 Task: Sort the recently solved tickets in your group, group by Latest update by assignee in descending order.
Action: Mouse moved to (13, 252)
Screenshot: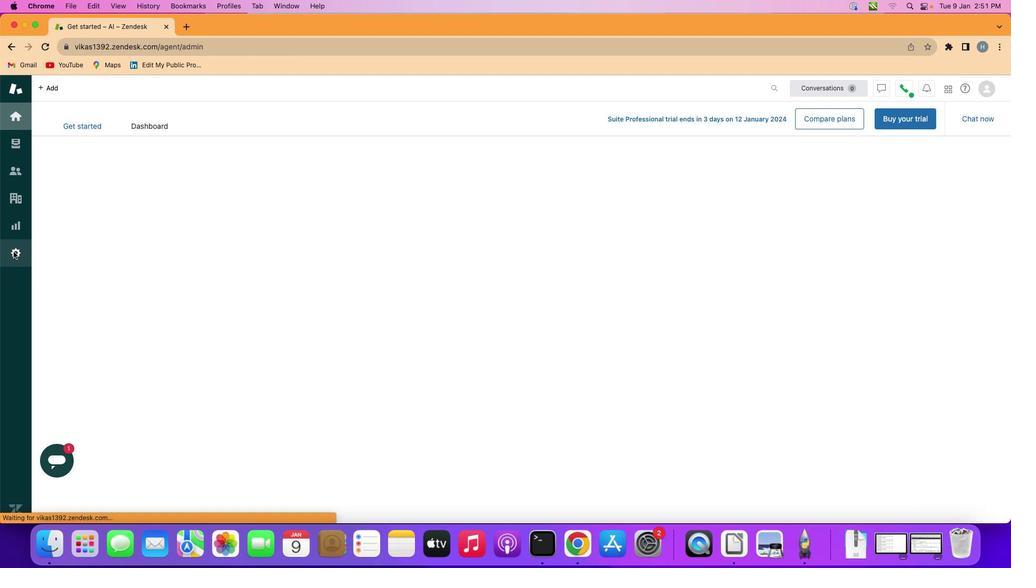 
Action: Mouse pressed left at (13, 252)
Screenshot: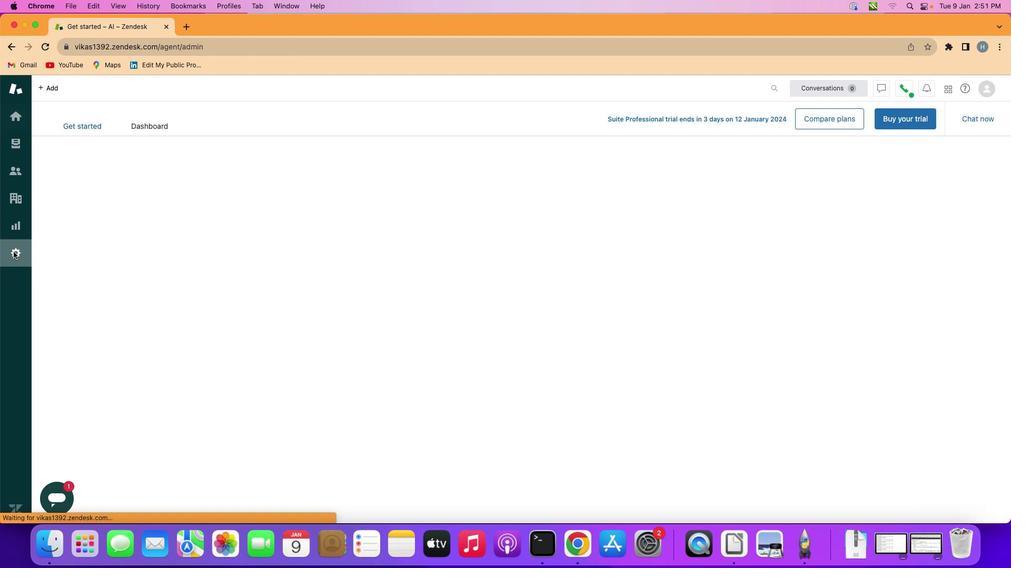 
Action: Mouse moved to (180, 372)
Screenshot: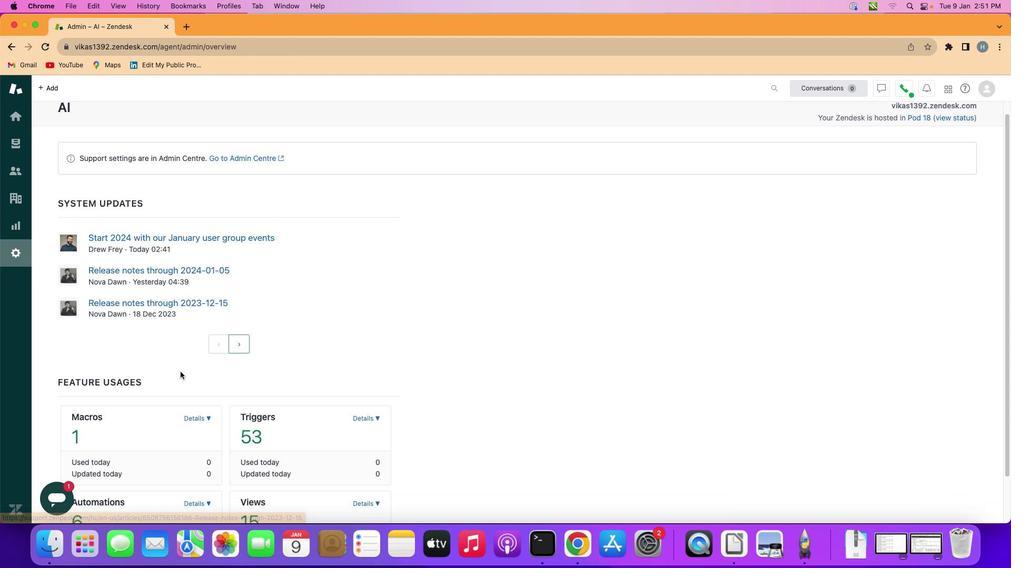 
Action: Mouse scrolled (180, 372) with delta (0, 0)
Screenshot: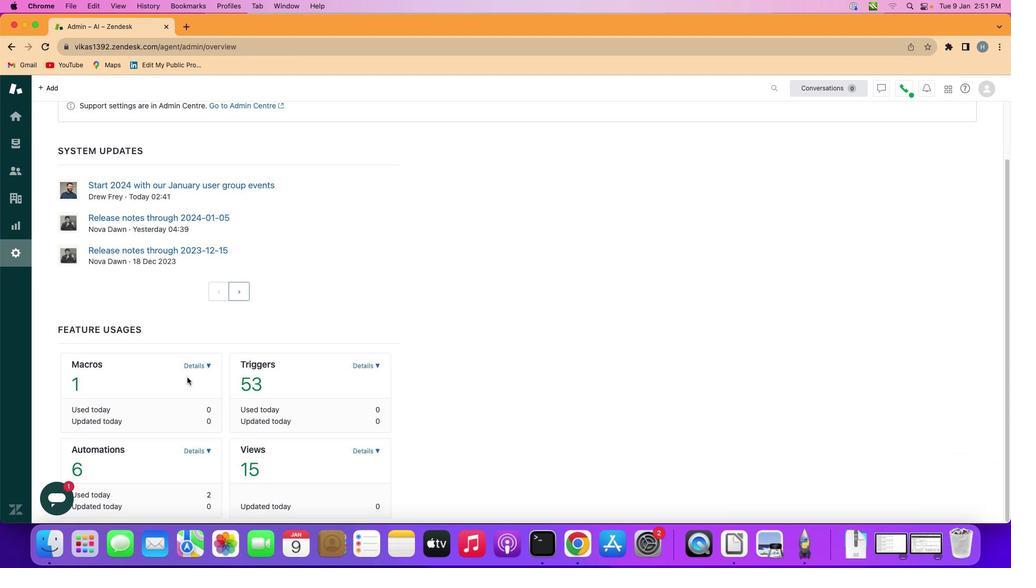 
Action: Mouse scrolled (180, 372) with delta (0, 0)
Screenshot: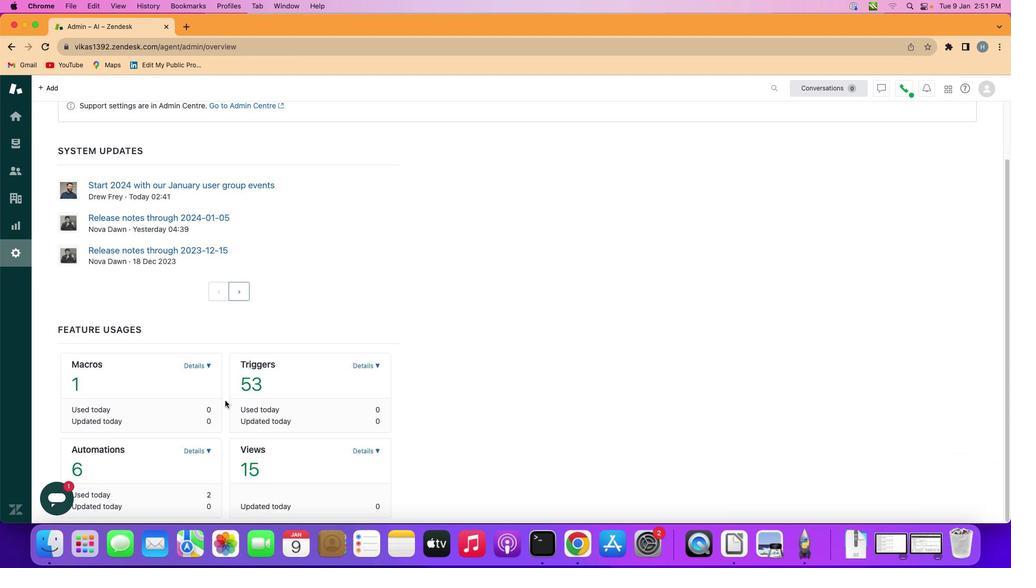 
Action: Mouse scrolled (180, 372) with delta (0, -1)
Screenshot: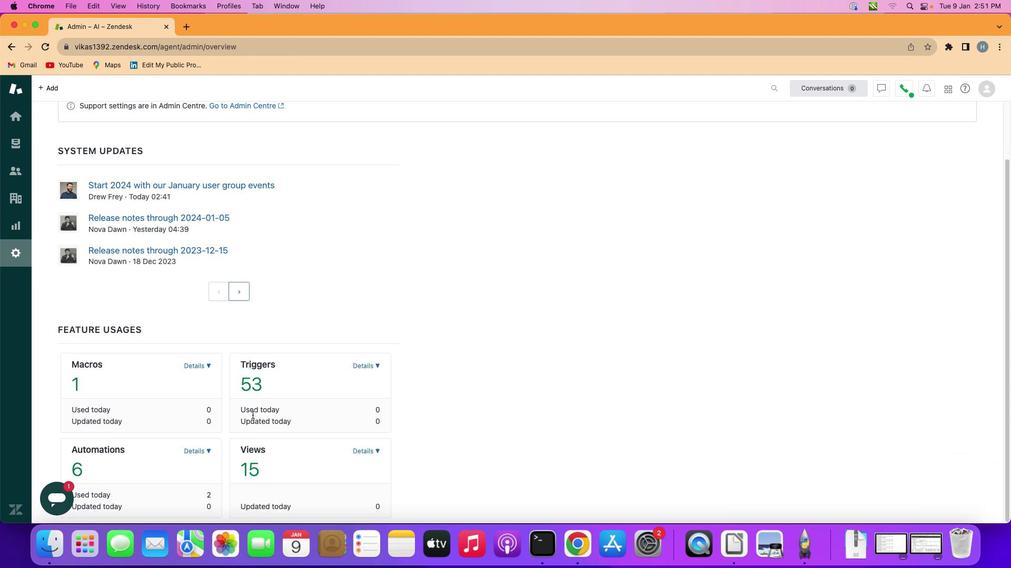 
Action: Mouse scrolled (180, 372) with delta (0, -1)
Screenshot: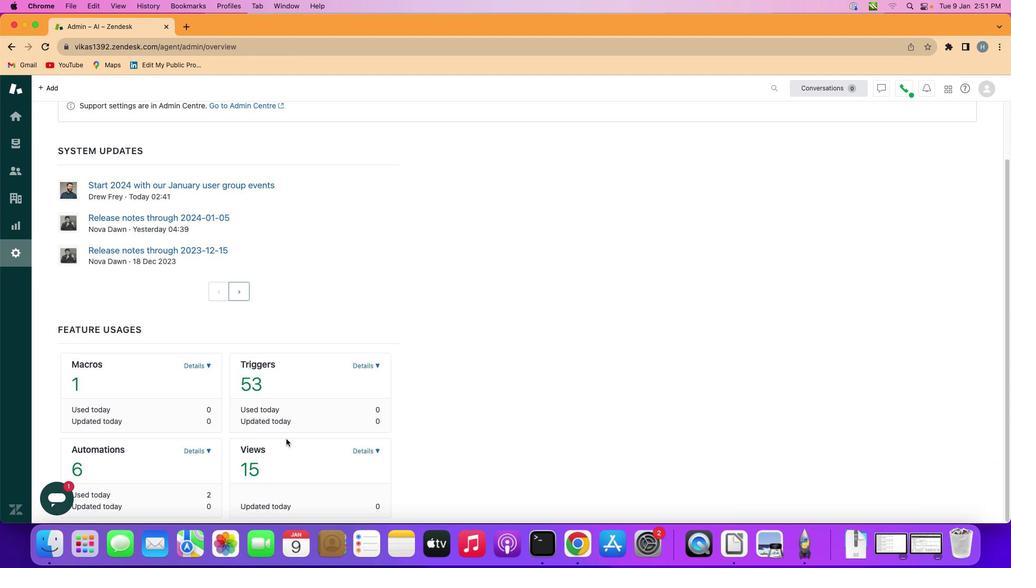 
Action: Mouse scrolled (180, 372) with delta (0, -2)
Screenshot: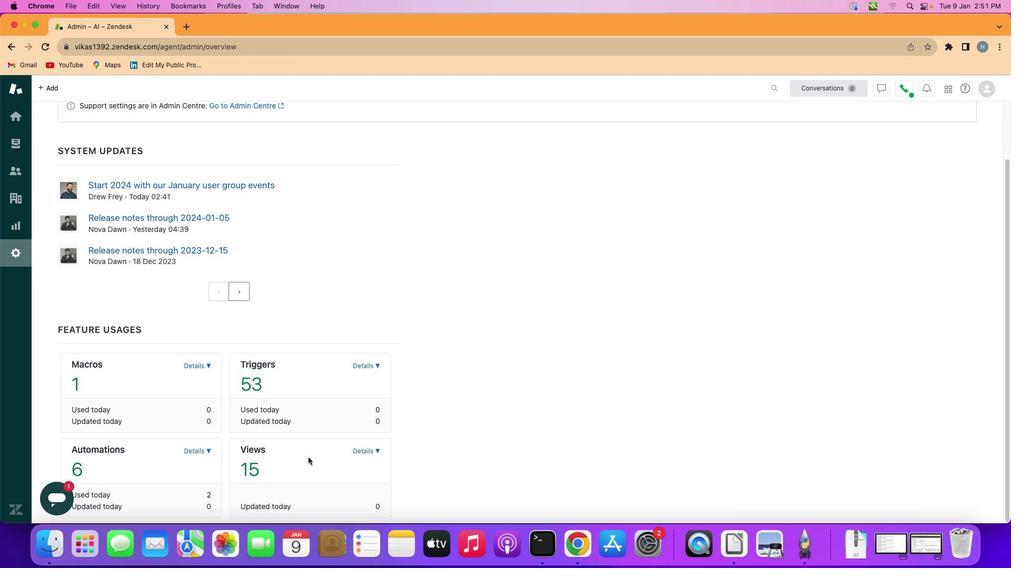 
Action: Mouse moved to (361, 452)
Screenshot: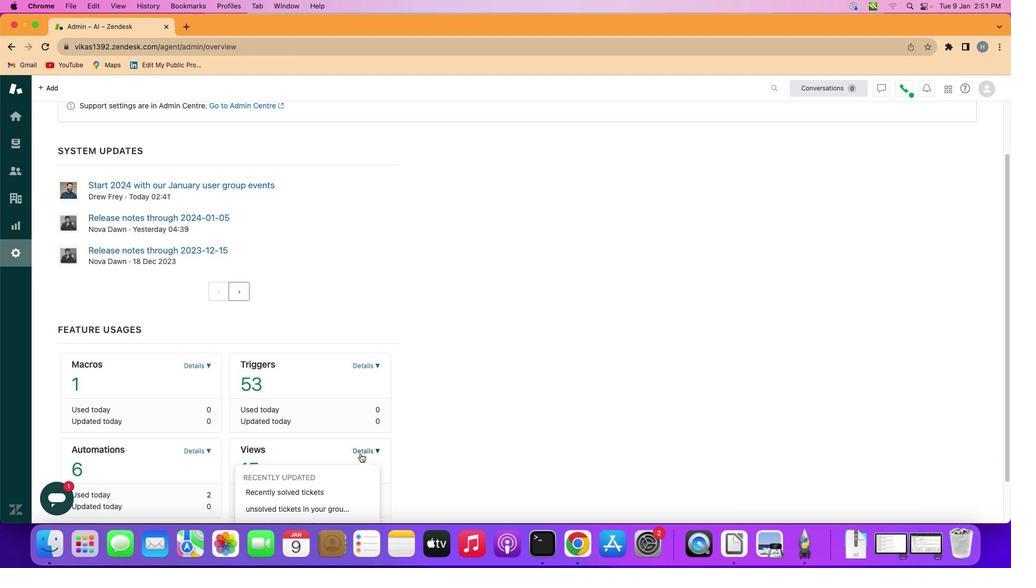 
Action: Mouse pressed left at (361, 452)
Screenshot: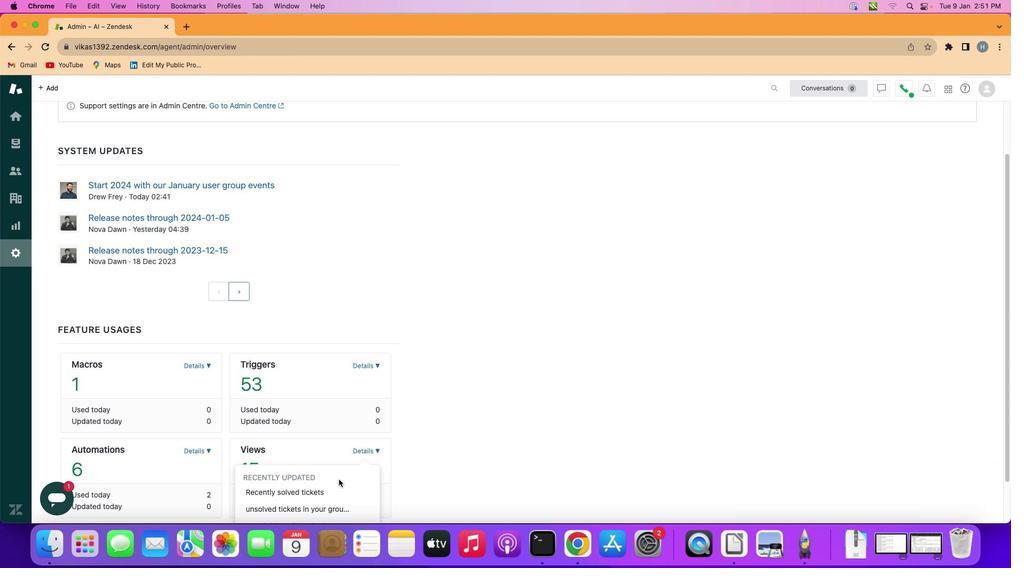 
Action: Mouse moved to (322, 494)
Screenshot: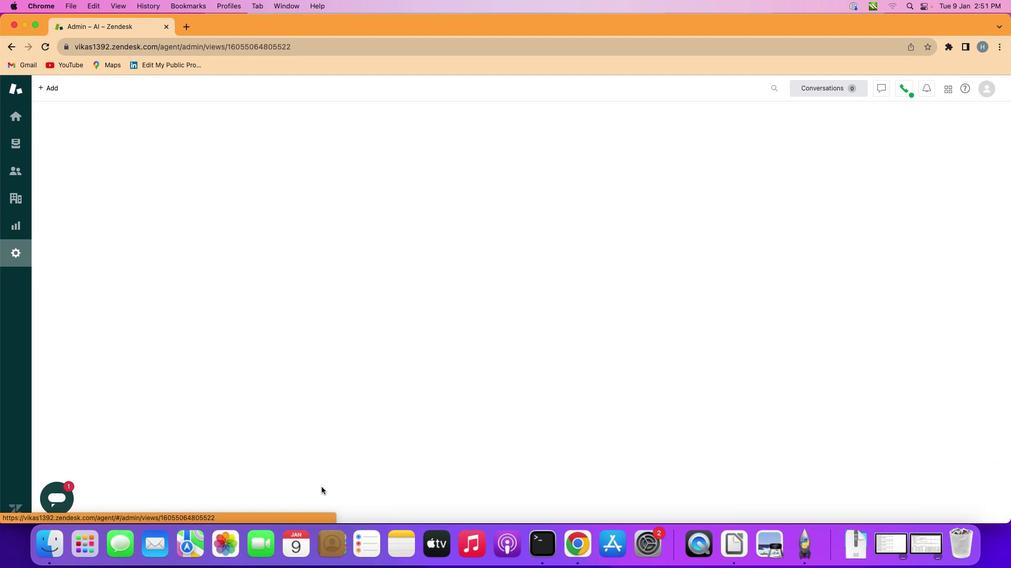 
Action: Mouse pressed left at (322, 494)
Screenshot: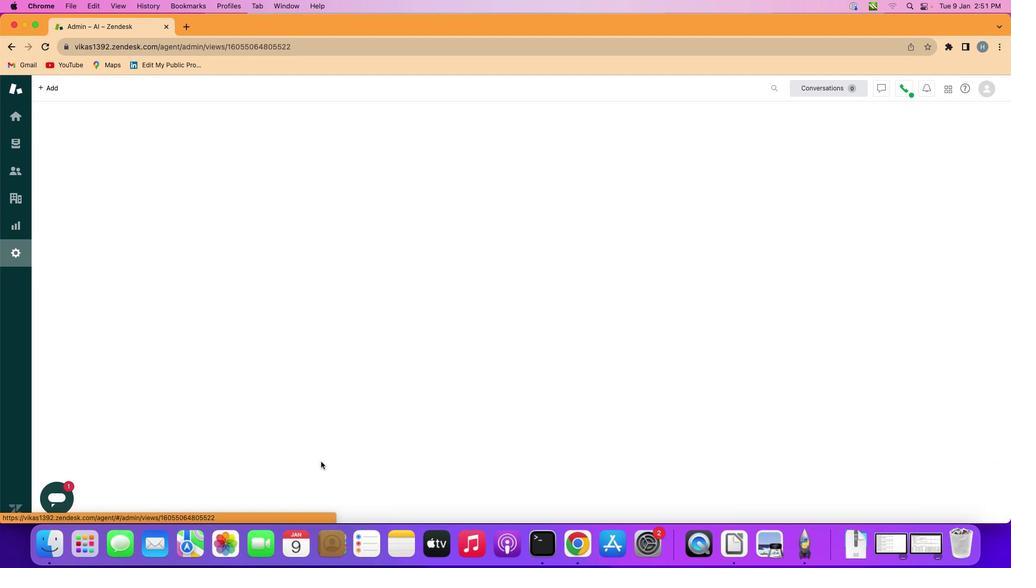 
Action: Mouse moved to (330, 297)
Screenshot: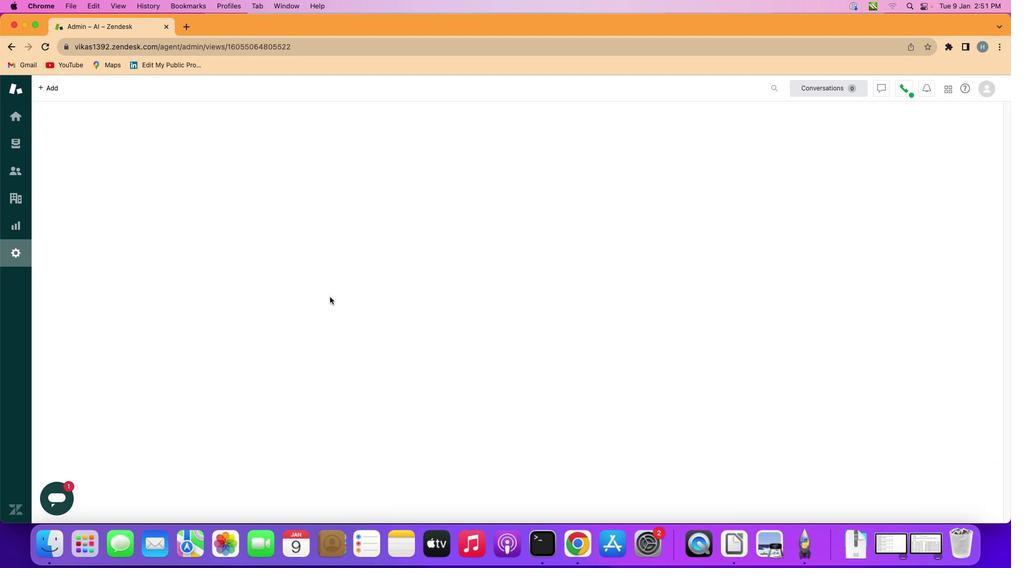 
Action: Mouse scrolled (330, 297) with delta (0, 0)
Screenshot: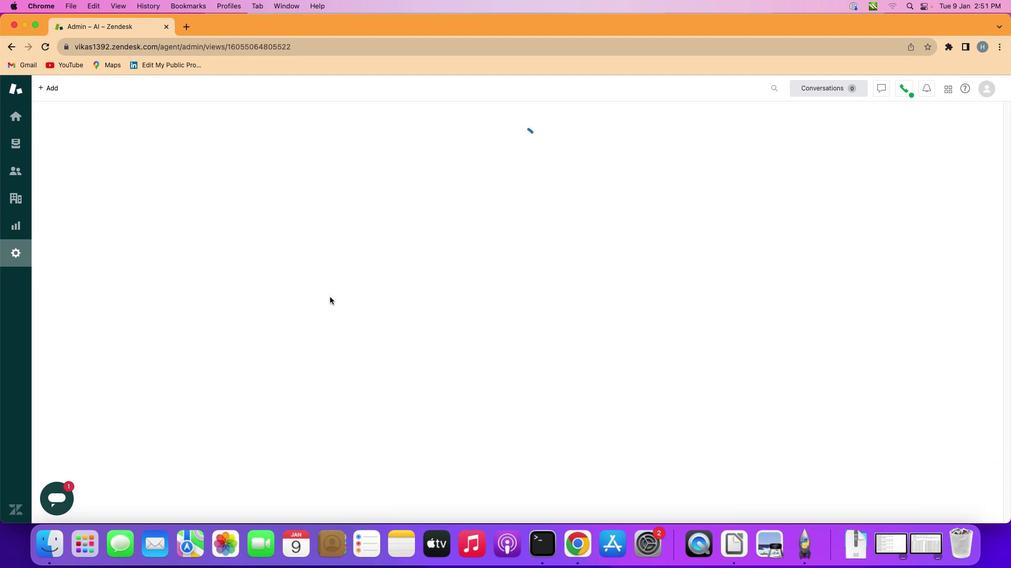 
Action: Mouse scrolled (330, 297) with delta (0, 0)
Screenshot: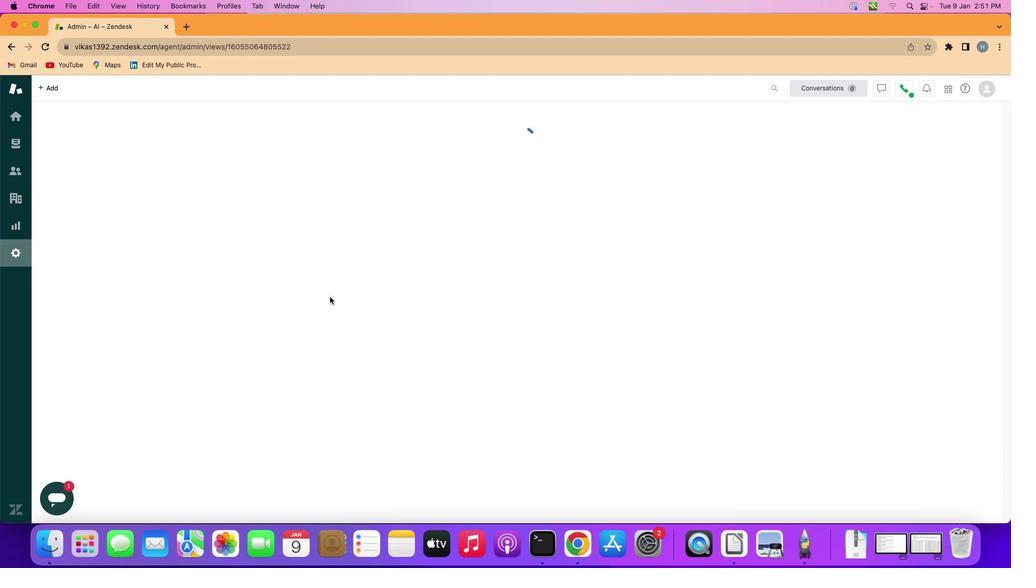 
Action: Mouse scrolled (330, 297) with delta (0, 0)
Screenshot: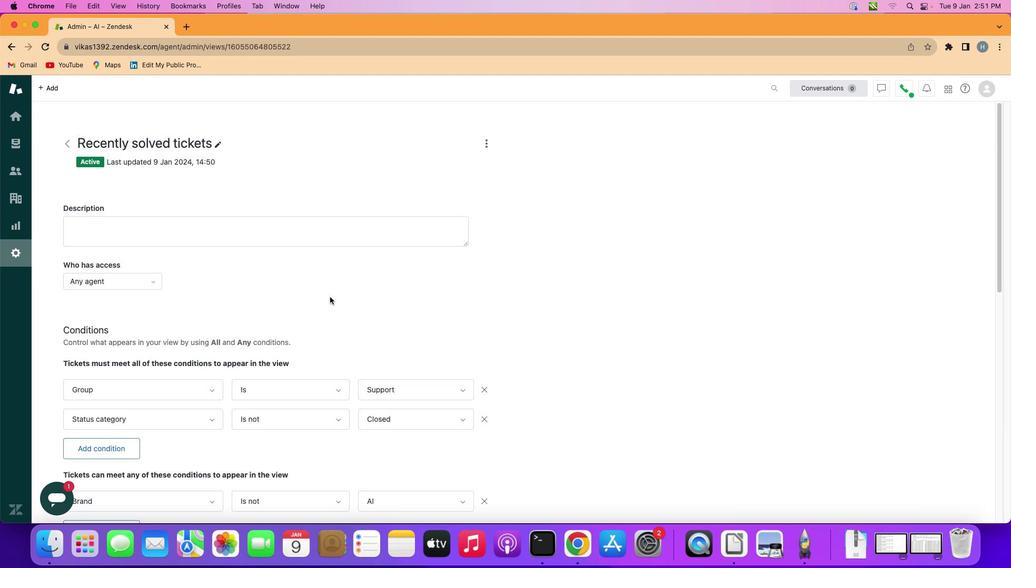 
Action: Mouse scrolled (330, 297) with delta (0, -1)
Screenshot: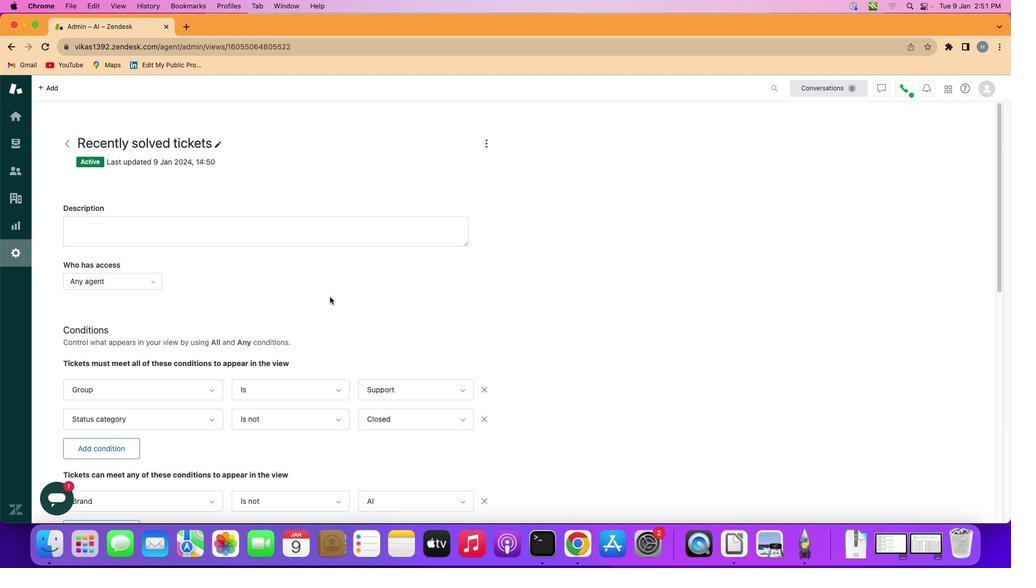 
Action: Mouse scrolled (330, 297) with delta (0, -2)
Screenshot: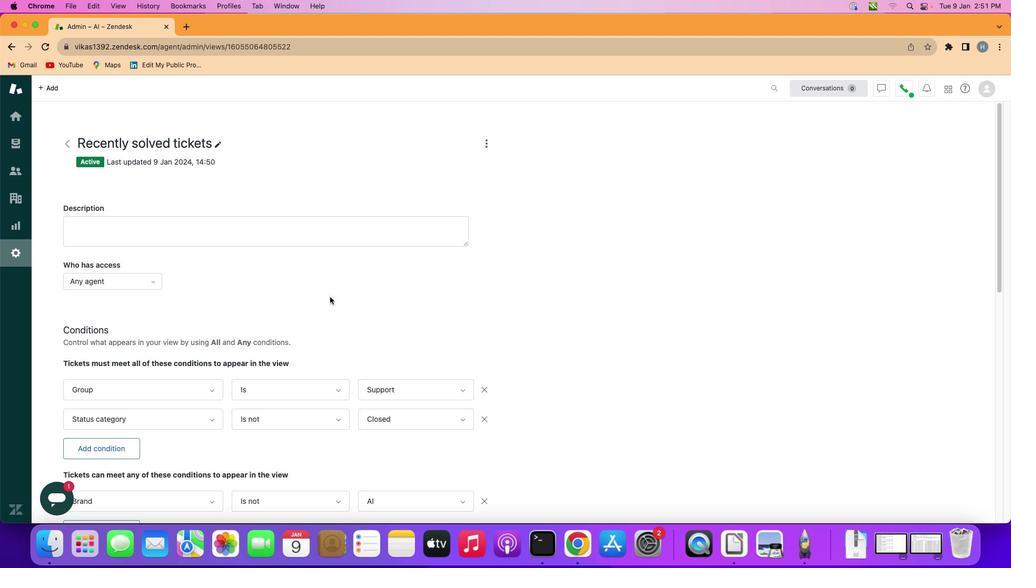 
Action: Mouse scrolled (330, 297) with delta (0, -2)
Screenshot: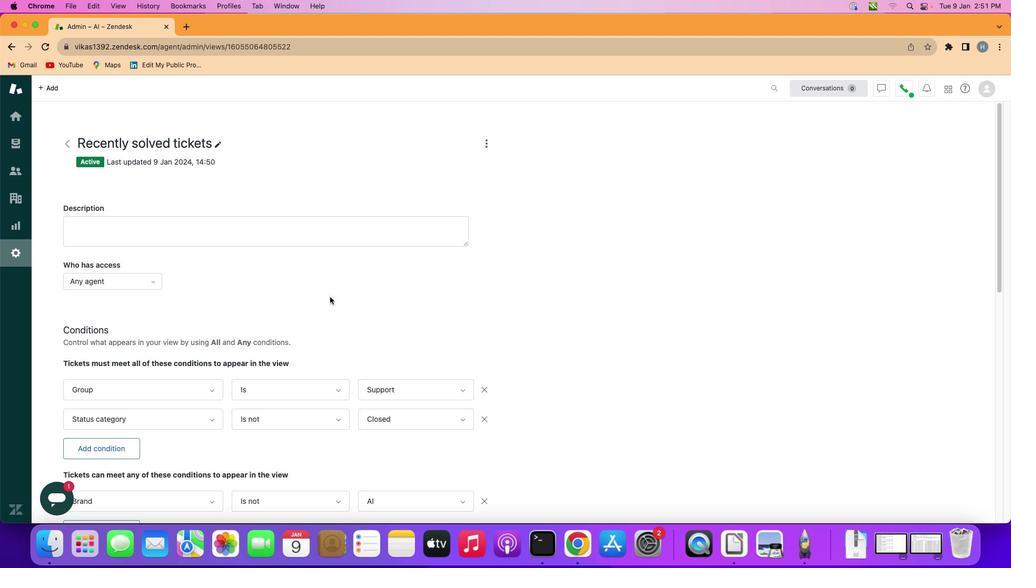 
Action: Mouse scrolled (330, 297) with delta (0, 0)
Screenshot: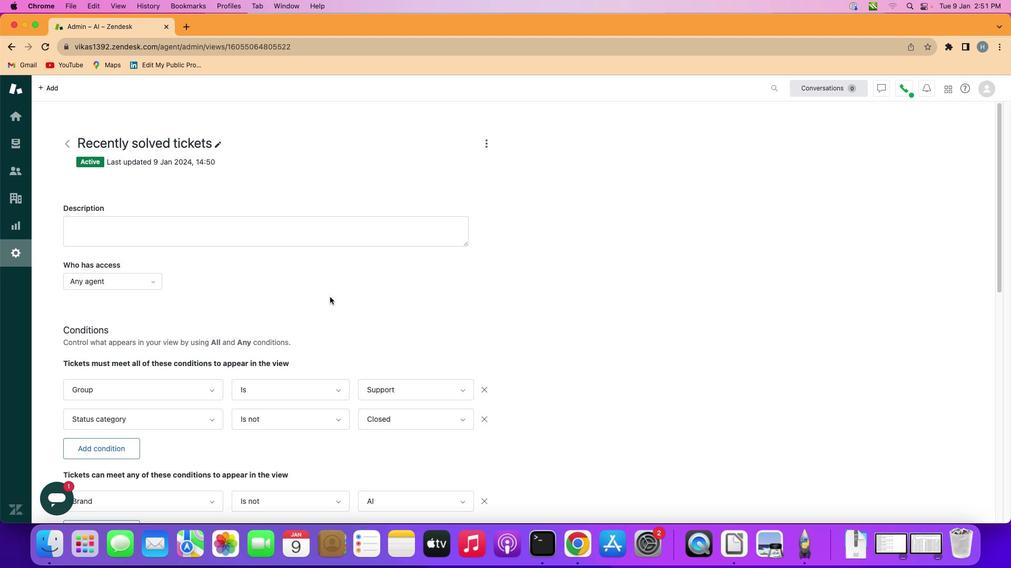 
Action: Mouse scrolled (330, 297) with delta (0, -1)
Screenshot: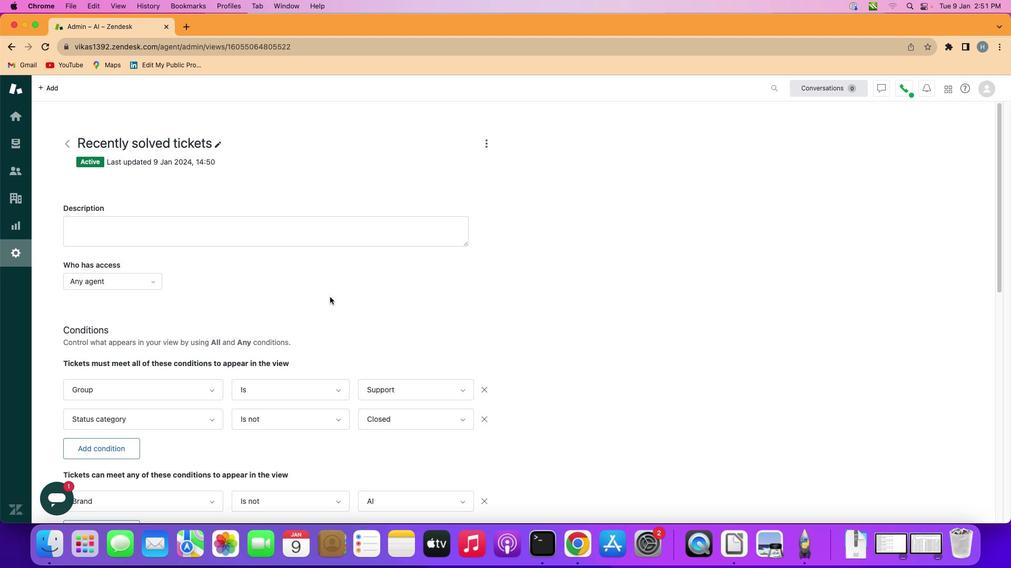 
Action: Mouse scrolled (330, 297) with delta (0, -1)
Screenshot: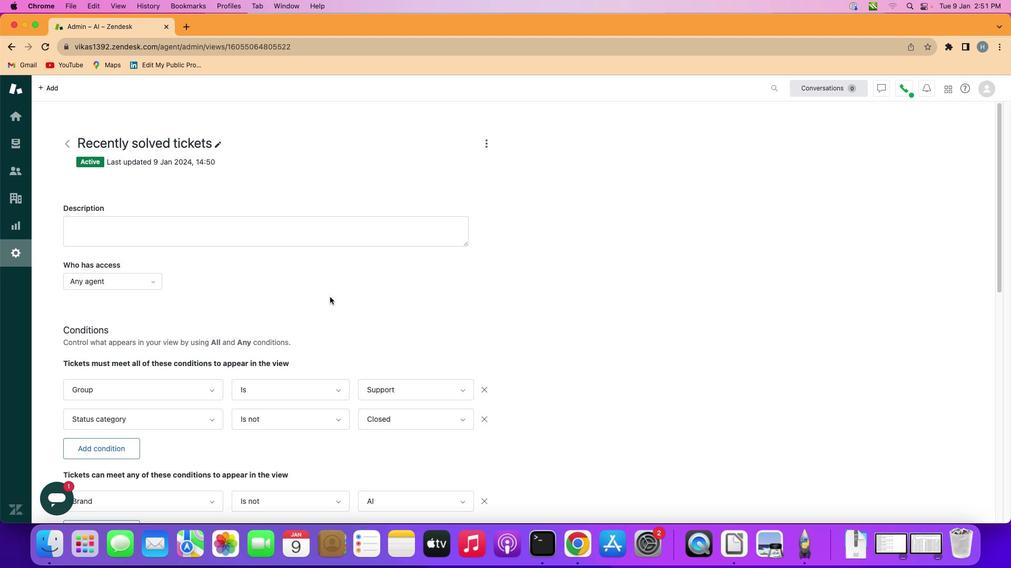 
Action: Mouse scrolled (330, 297) with delta (0, -3)
Screenshot: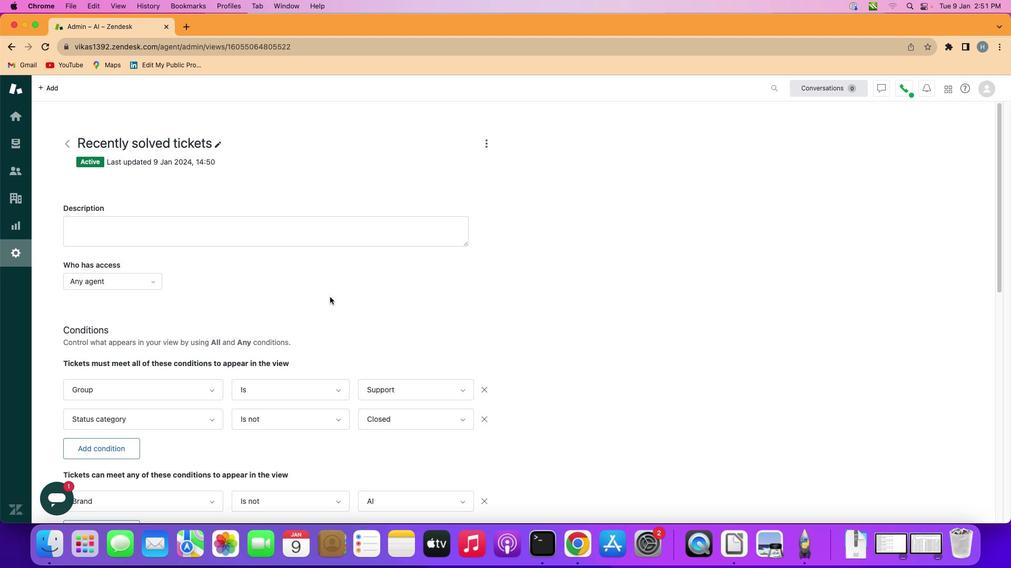 
Action: Mouse scrolled (330, 297) with delta (0, -3)
Screenshot: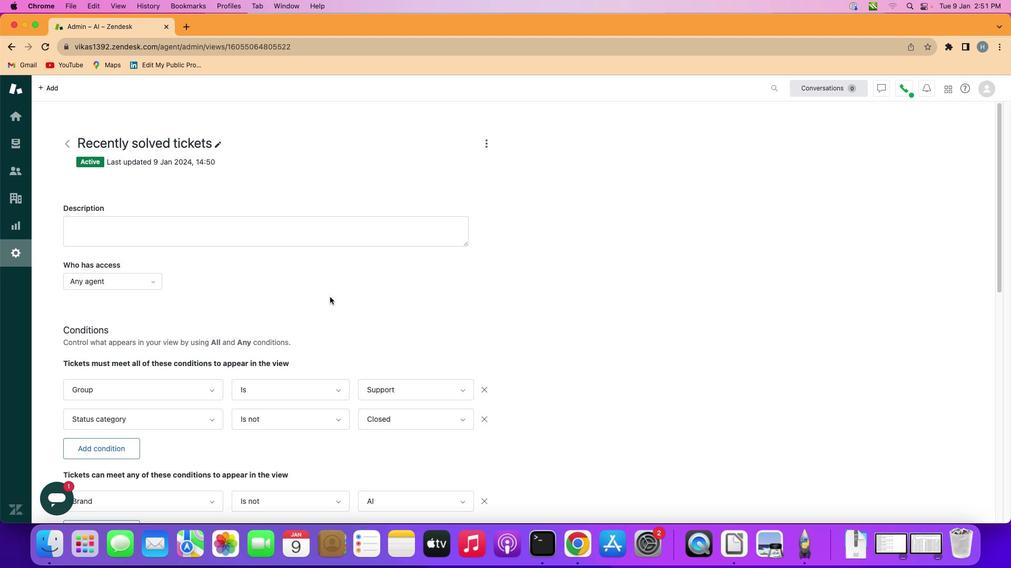 
Action: Mouse scrolled (330, 297) with delta (0, -3)
Screenshot: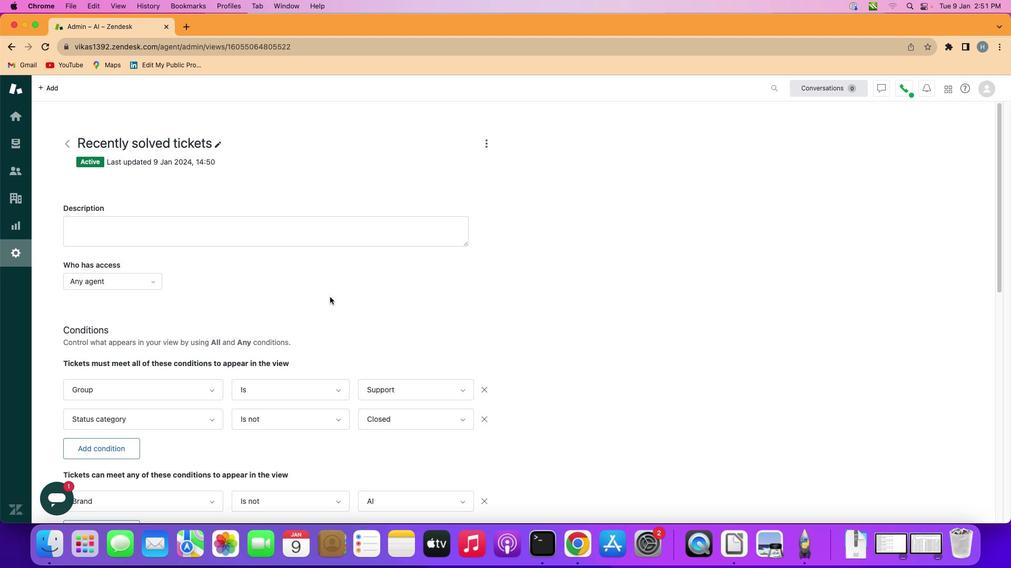 
Action: Mouse scrolled (330, 297) with delta (0, 0)
Screenshot: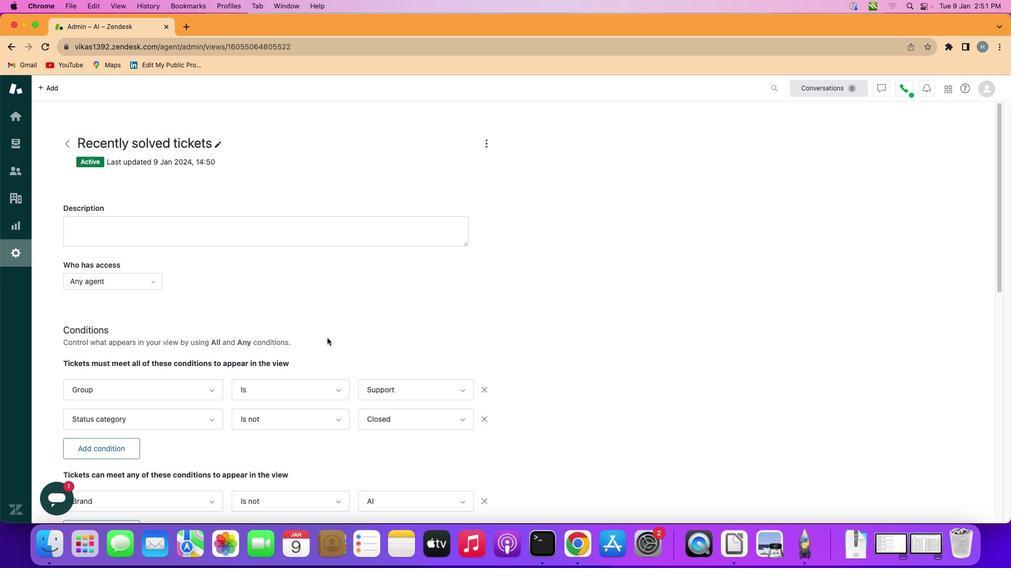 
Action: Mouse scrolled (330, 297) with delta (0, 0)
Screenshot: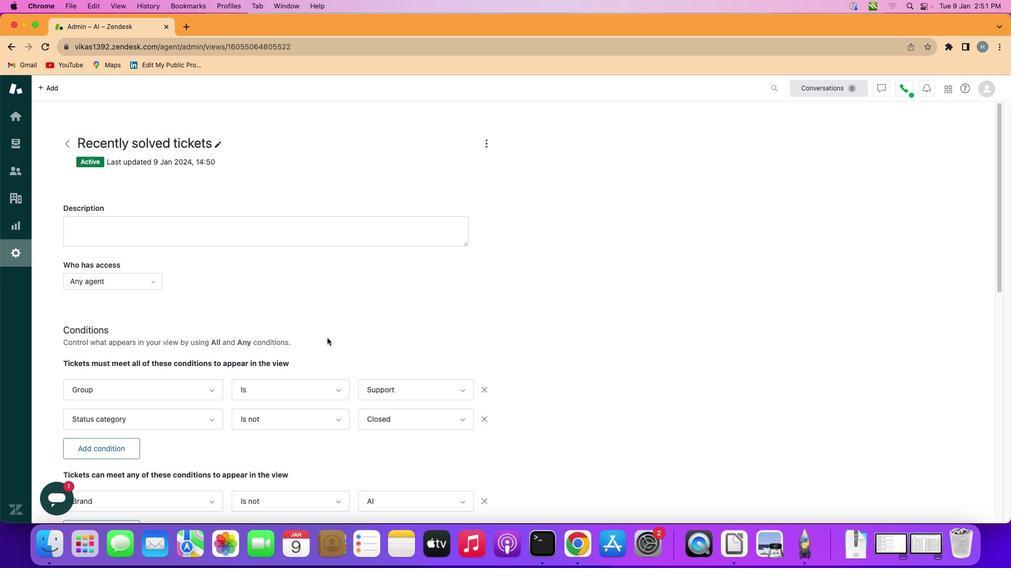 
Action: Mouse moved to (329, 300)
Screenshot: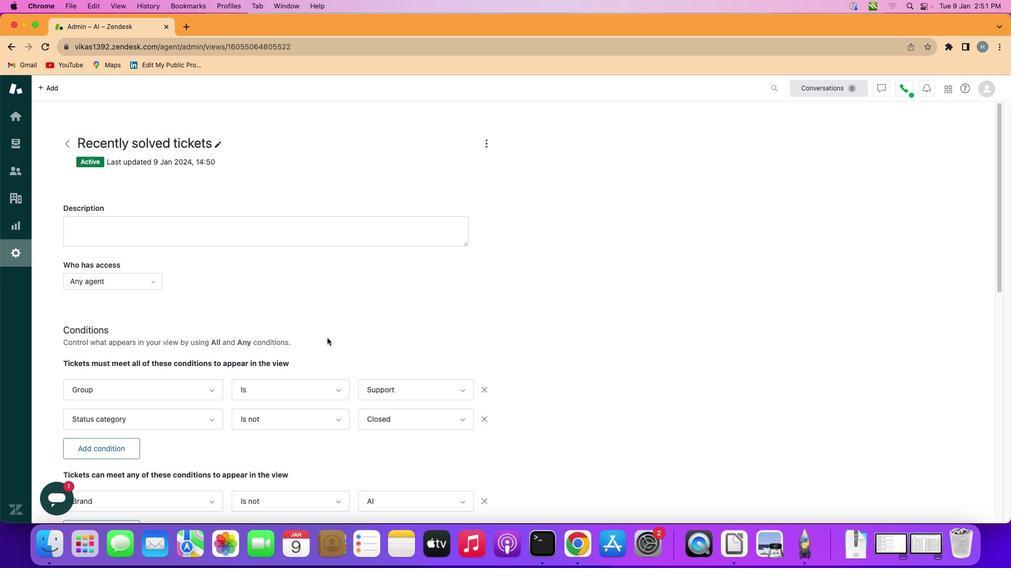 
Action: Mouse scrolled (329, 300) with delta (0, -1)
Screenshot: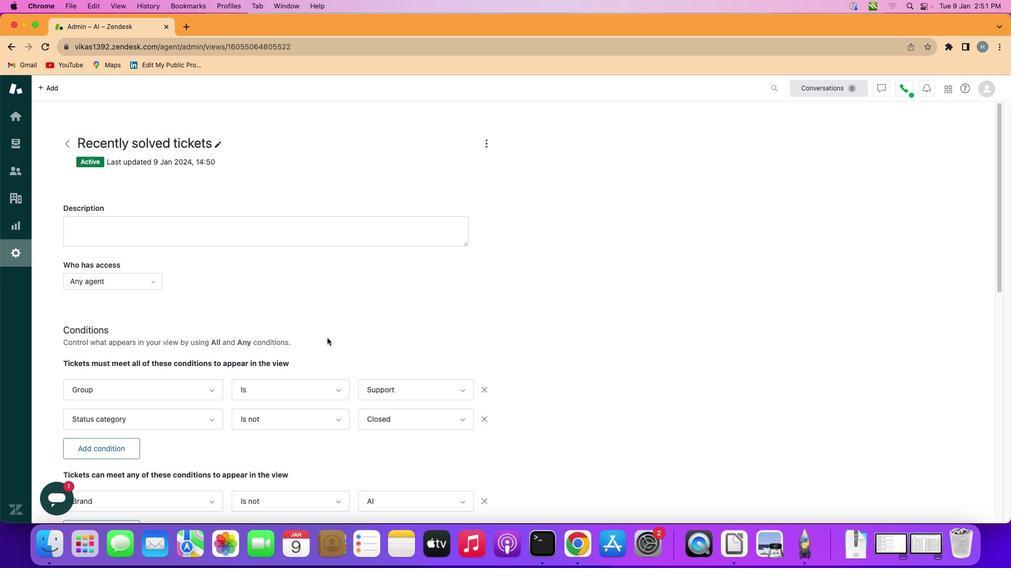 
Action: Mouse moved to (327, 338)
Screenshot: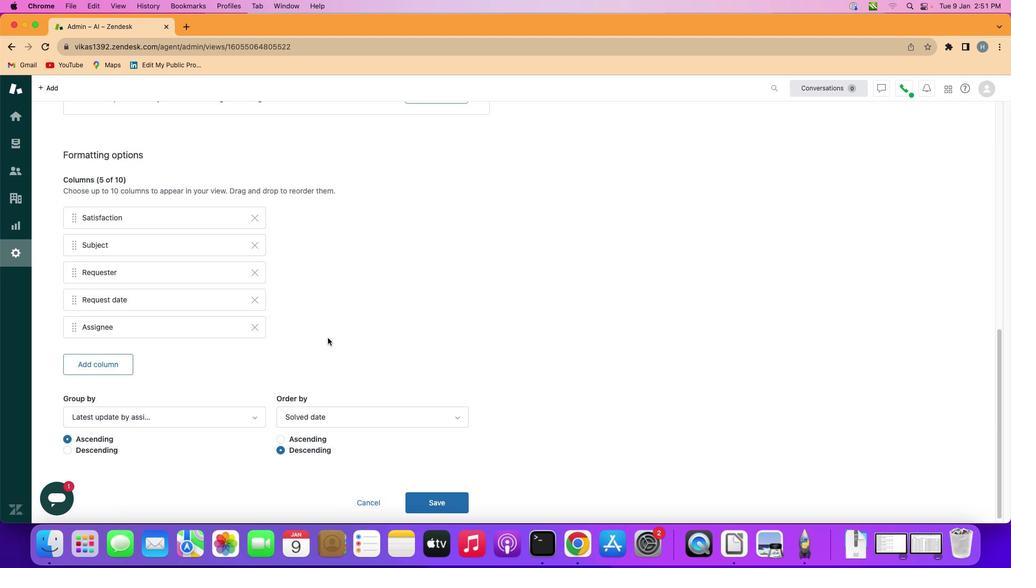 
Action: Mouse scrolled (327, 338) with delta (0, 0)
Screenshot: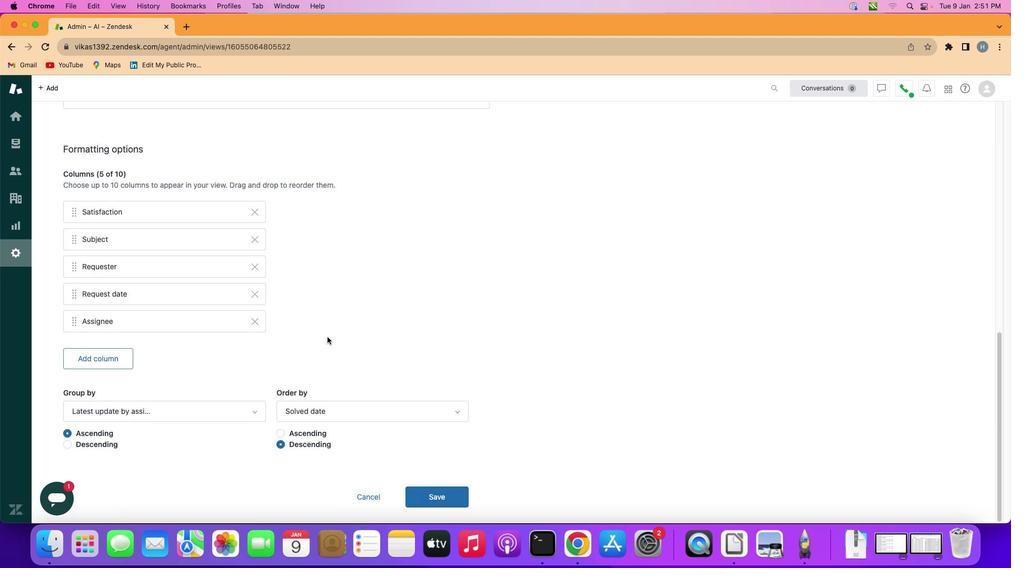 
Action: Mouse moved to (327, 338)
Screenshot: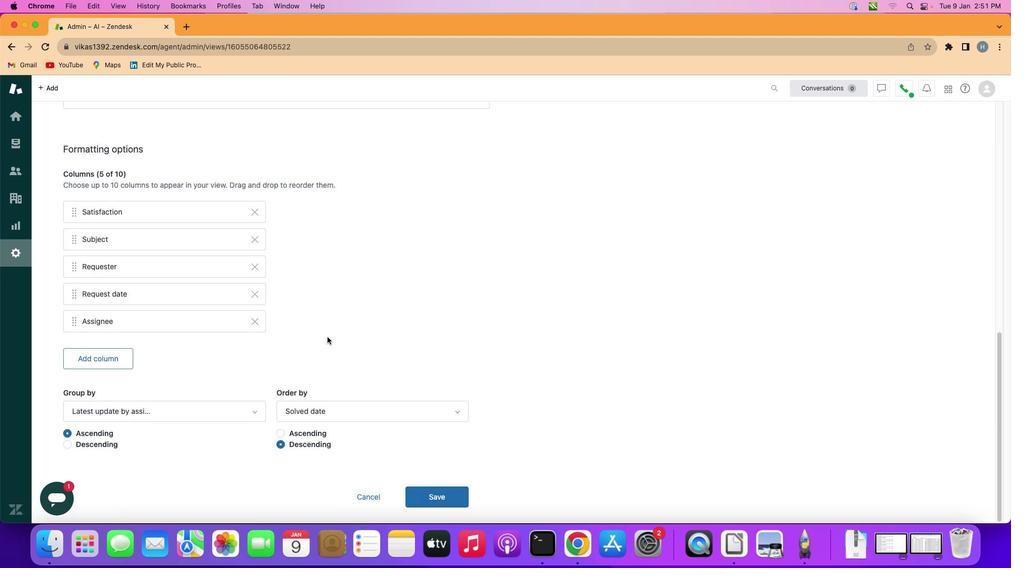 
Action: Mouse scrolled (327, 338) with delta (0, 1)
Screenshot: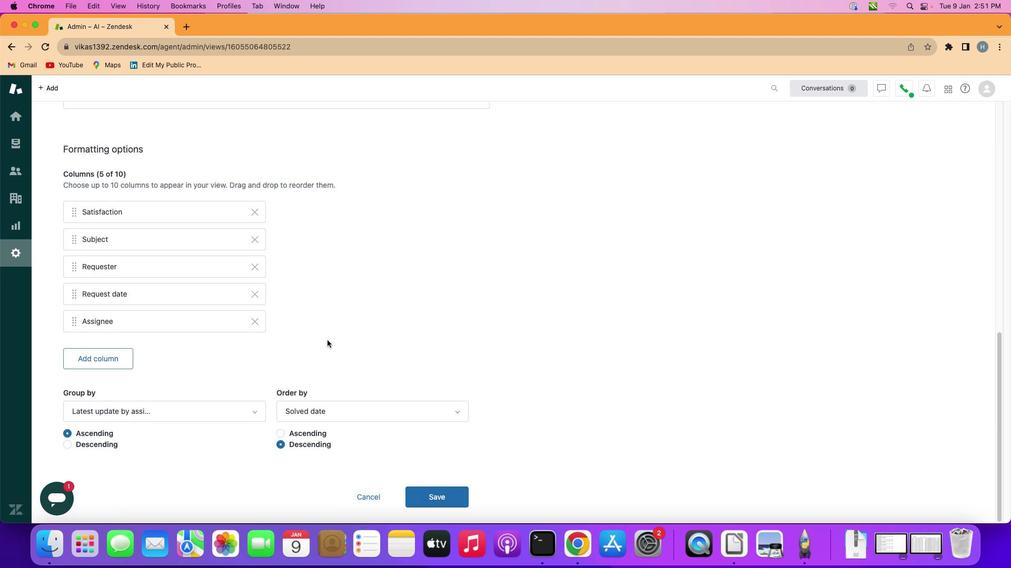 
Action: Mouse scrolled (327, 338) with delta (0, -2)
Screenshot: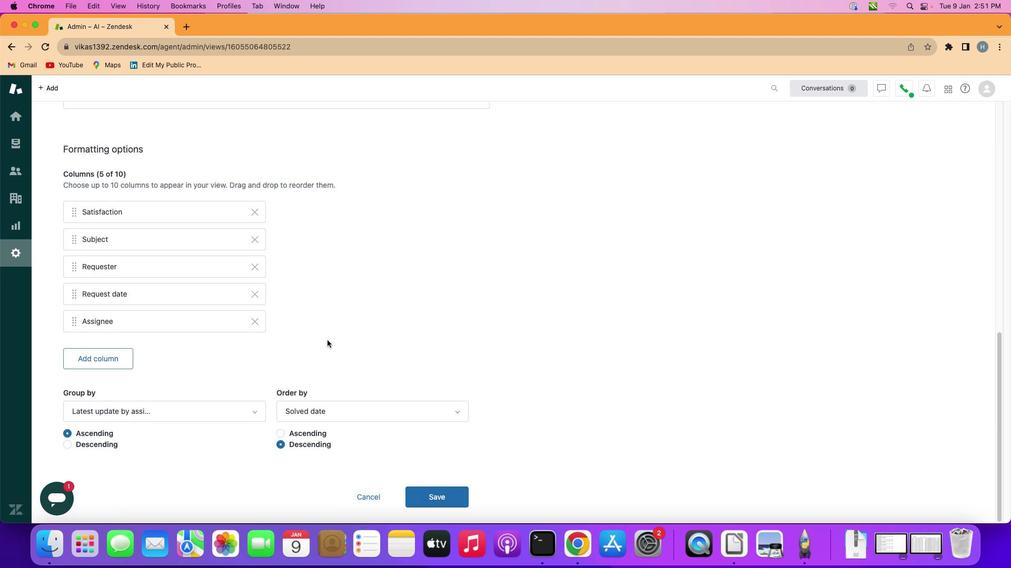 
Action: Mouse scrolled (327, 338) with delta (0, -1)
Screenshot: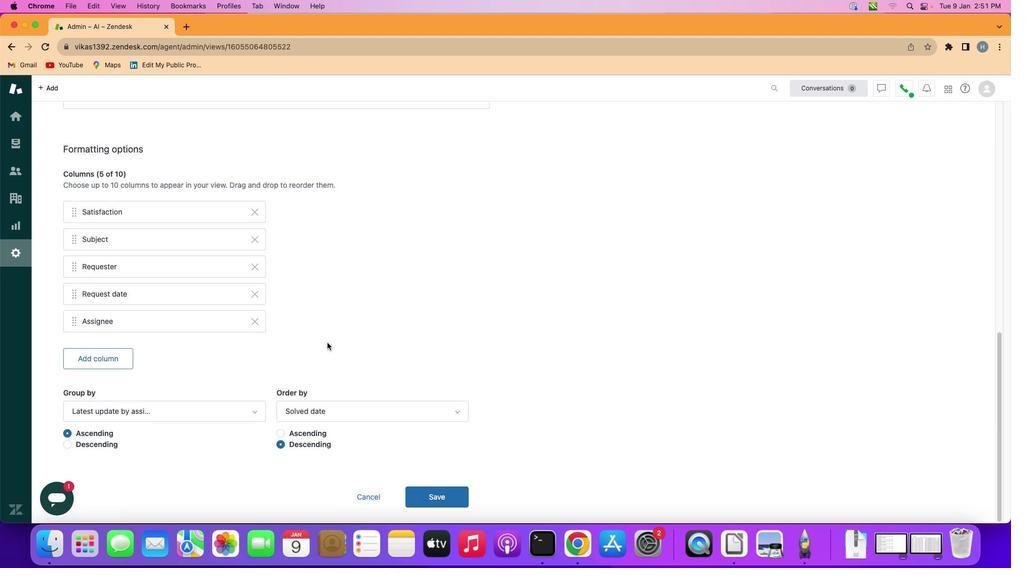 
Action: Mouse scrolled (327, 338) with delta (0, -3)
Screenshot: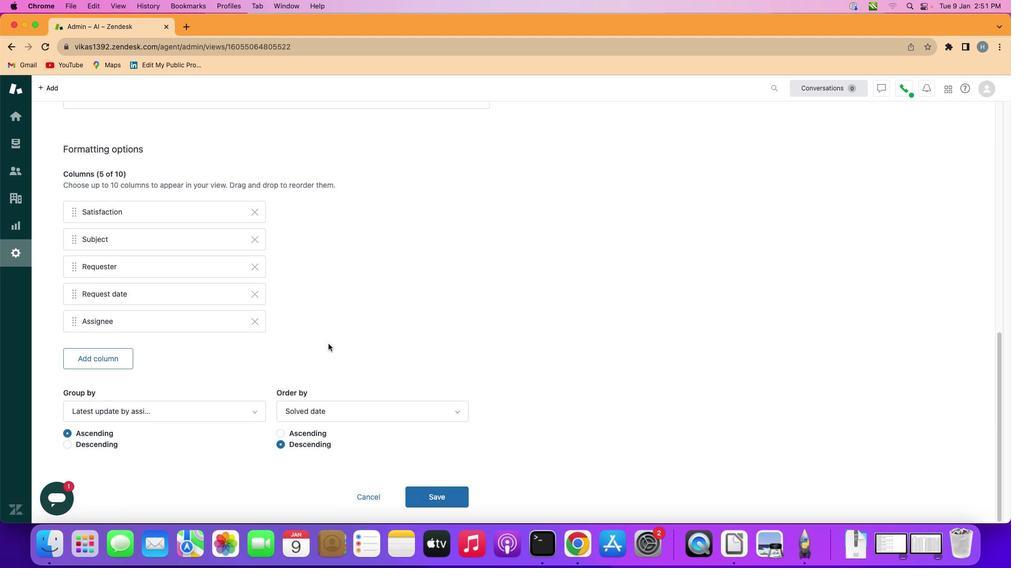 
Action: Mouse scrolled (327, 338) with delta (0, -3)
Screenshot: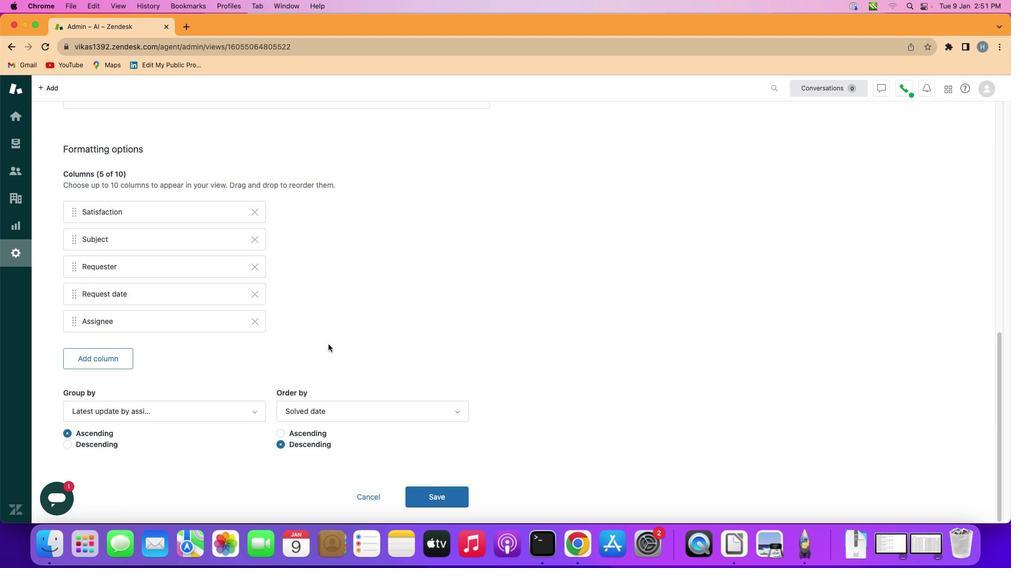 
Action: Mouse scrolled (327, 338) with delta (0, -3)
Screenshot: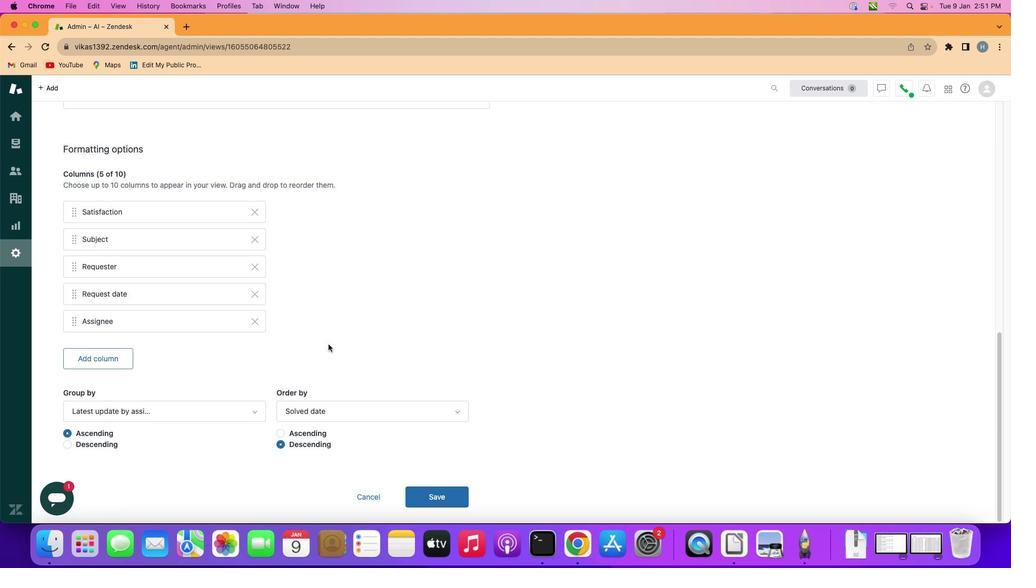 
Action: Mouse moved to (328, 344)
Screenshot: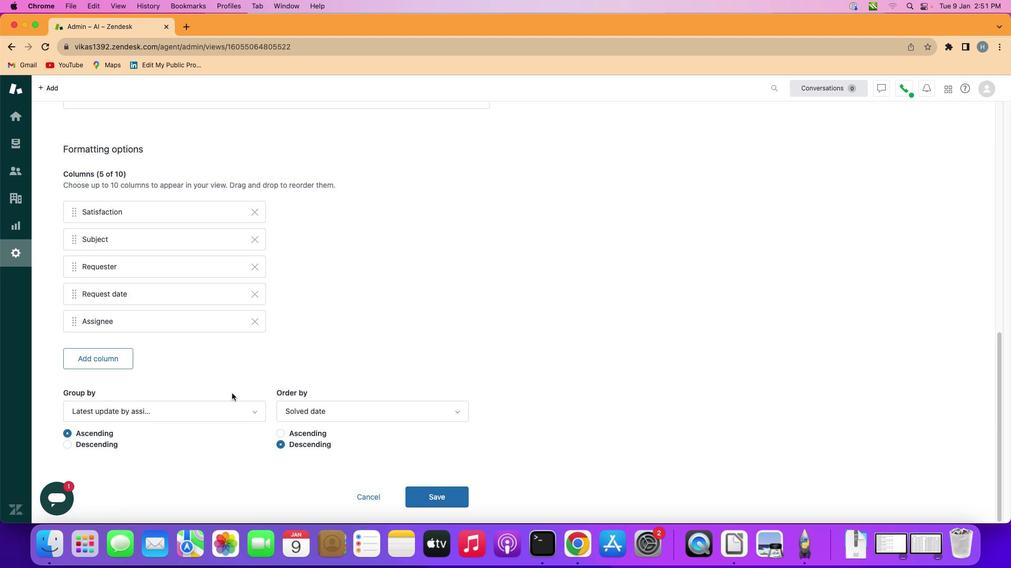 
Action: Mouse scrolled (328, 344) with delta (0, 0)
Screenshot: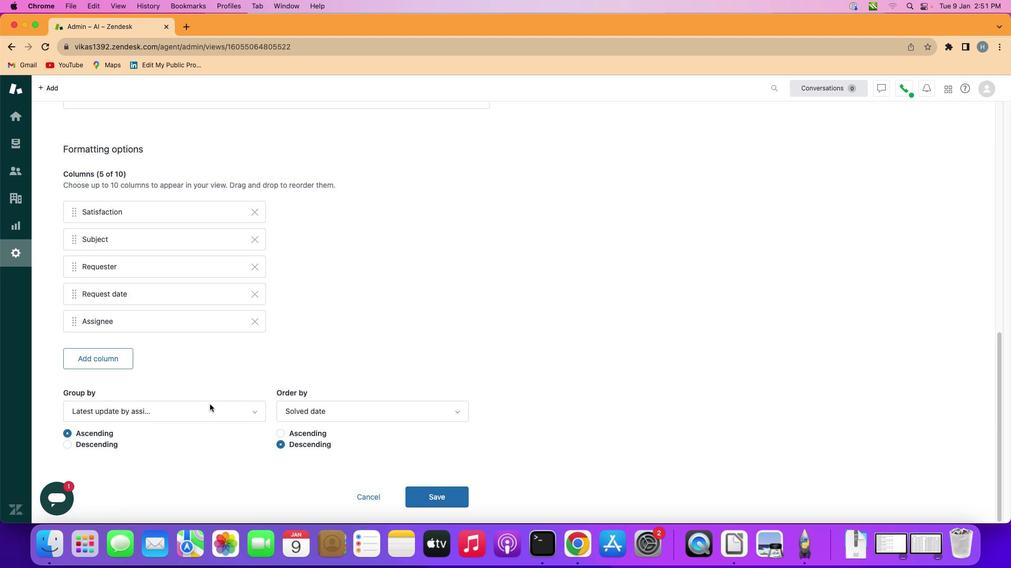 
Action: Mouse scrolled (328, 344) with delta (0, 0)
Screenshot: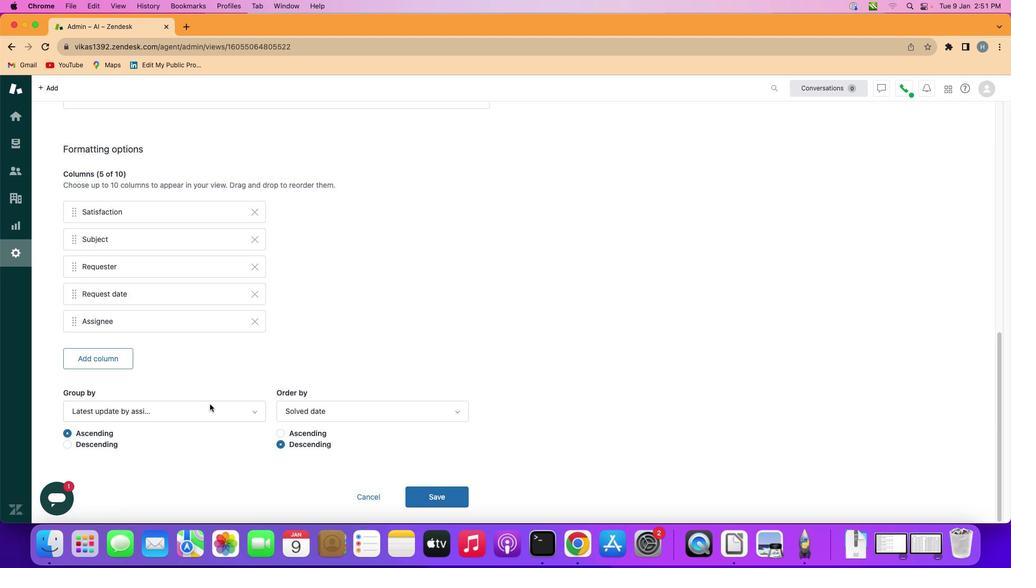 
Action: Mouse scrolled (328, 344) with delta (0, -1)
Screenshot: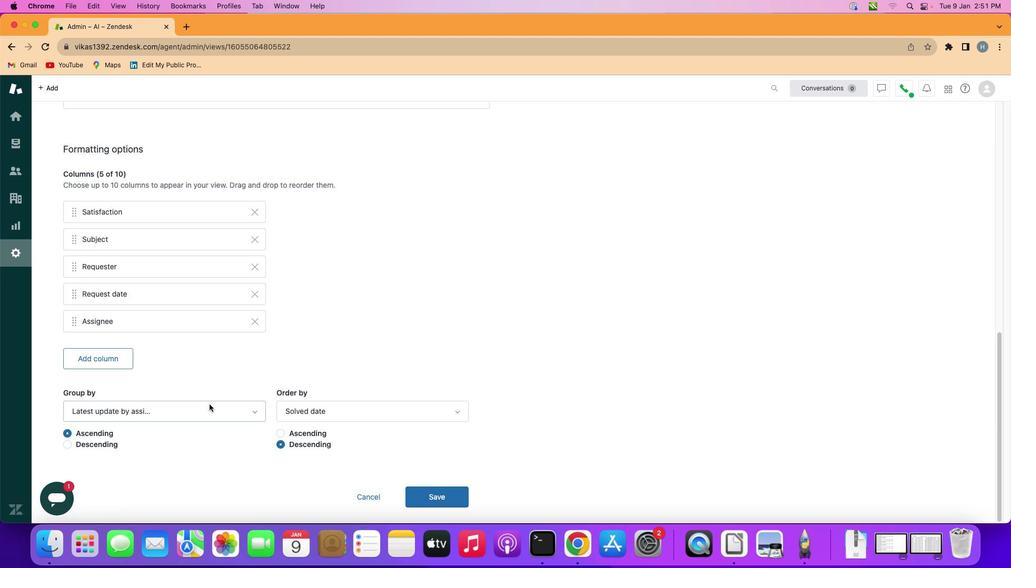 
Action: Mouse moved to (208, 406)
Screenshot: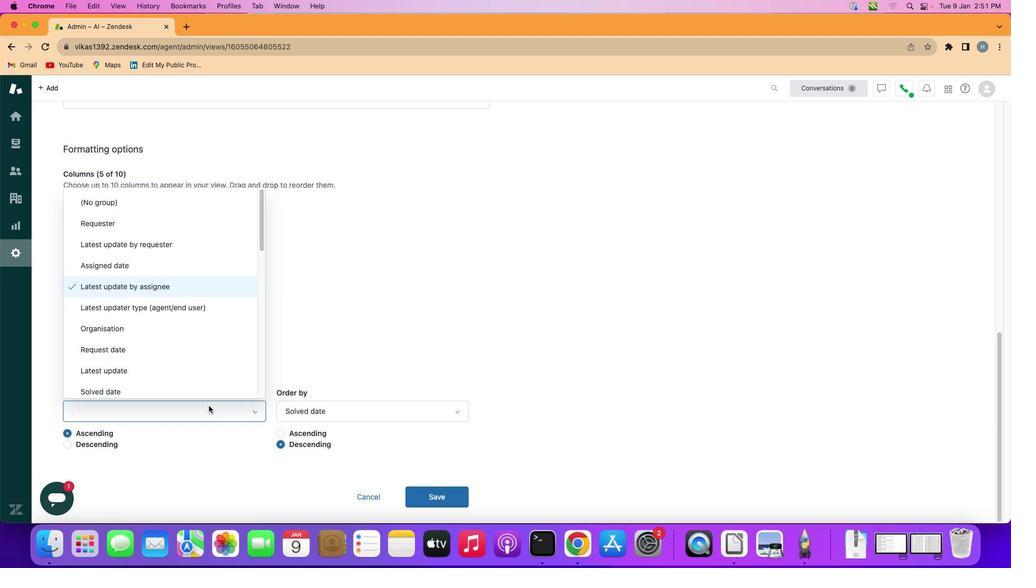 
Action: Mouse pressed left at (208, 406)
Screenshot: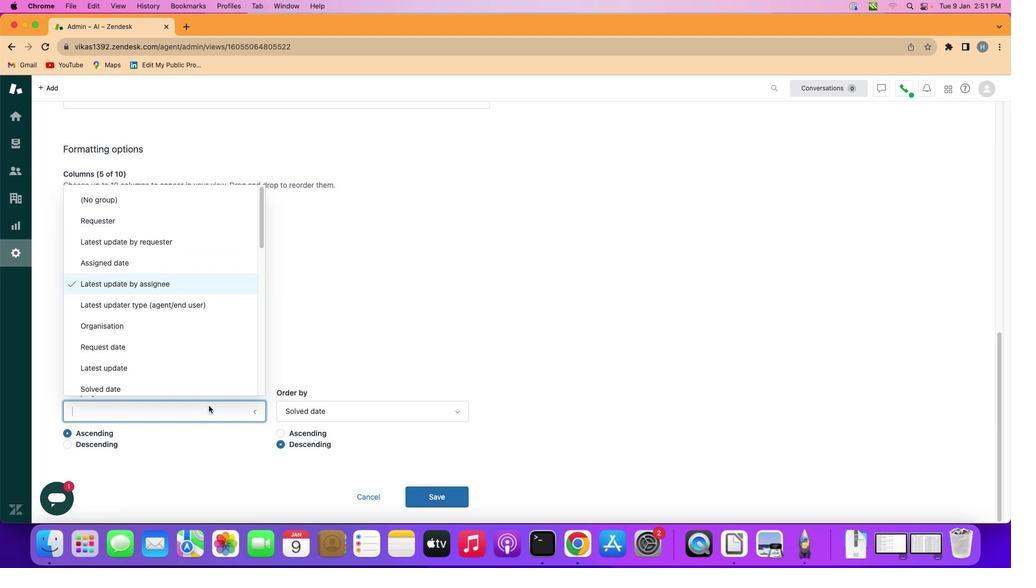 
Action: Mouse moved to (217, 282)
Screenshot: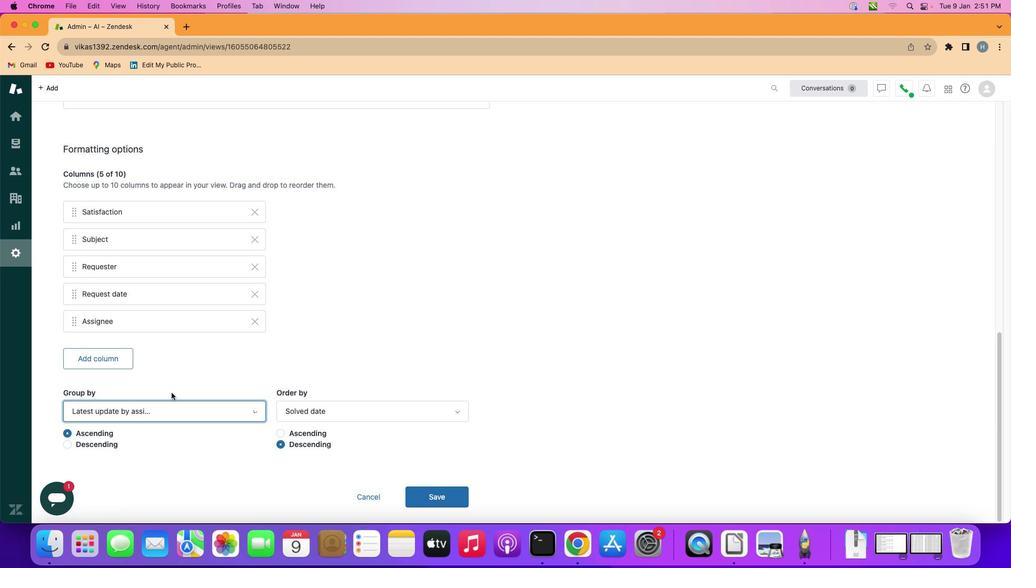 
Action: Mouse pressed left at (217, 282)
Screenshot: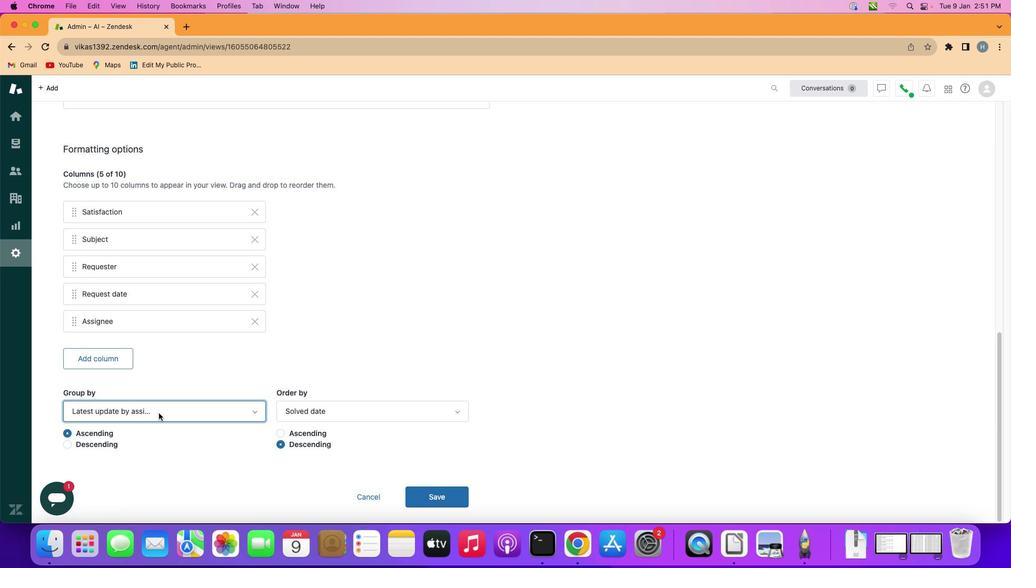 
Action: Mouse moved to (104, 444)
Screenshot: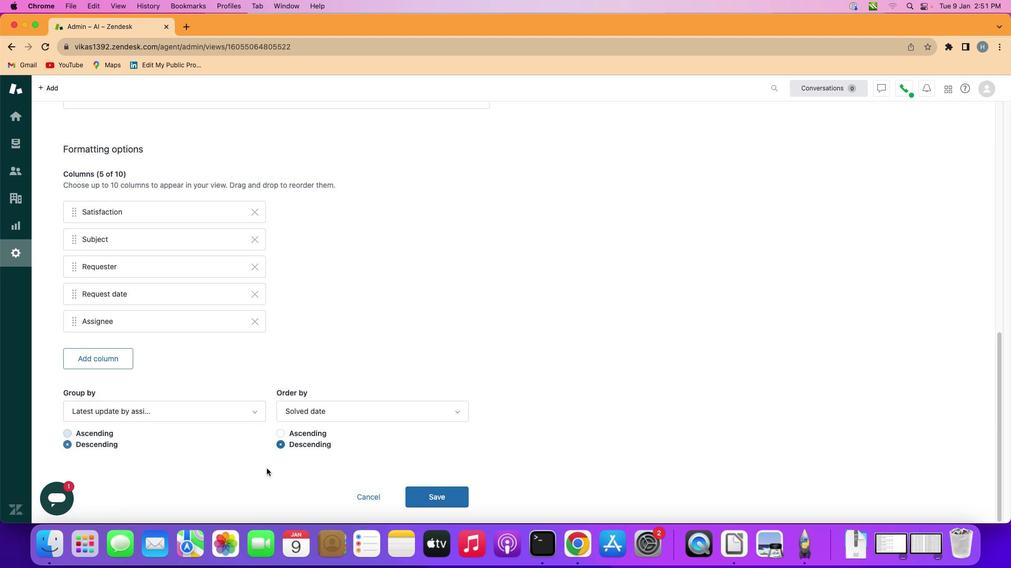 
Action: Mouse pressed left at (104, 444)
Screenshot: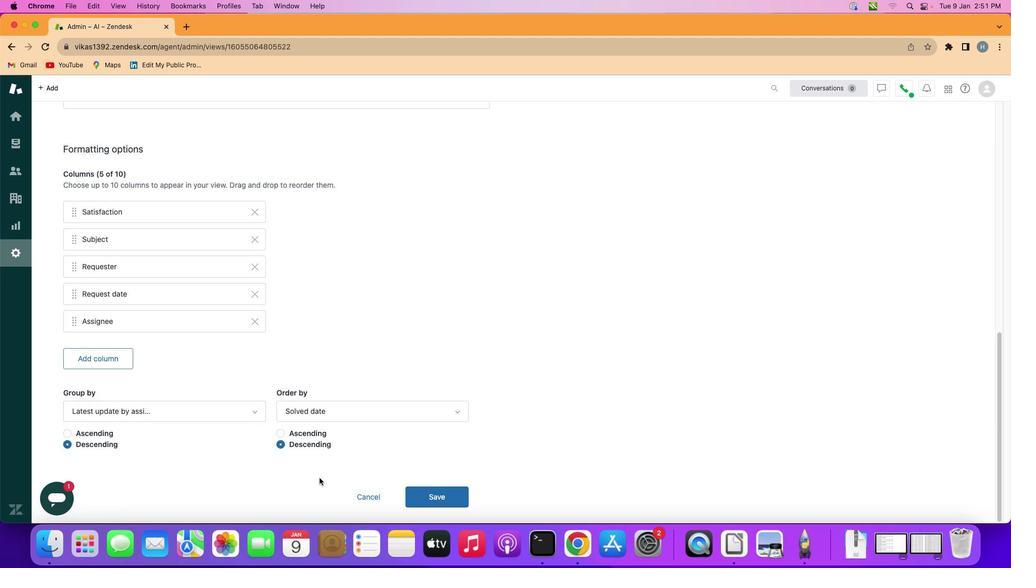 
Action: Mouse moved to (423, 495)
Screenshot: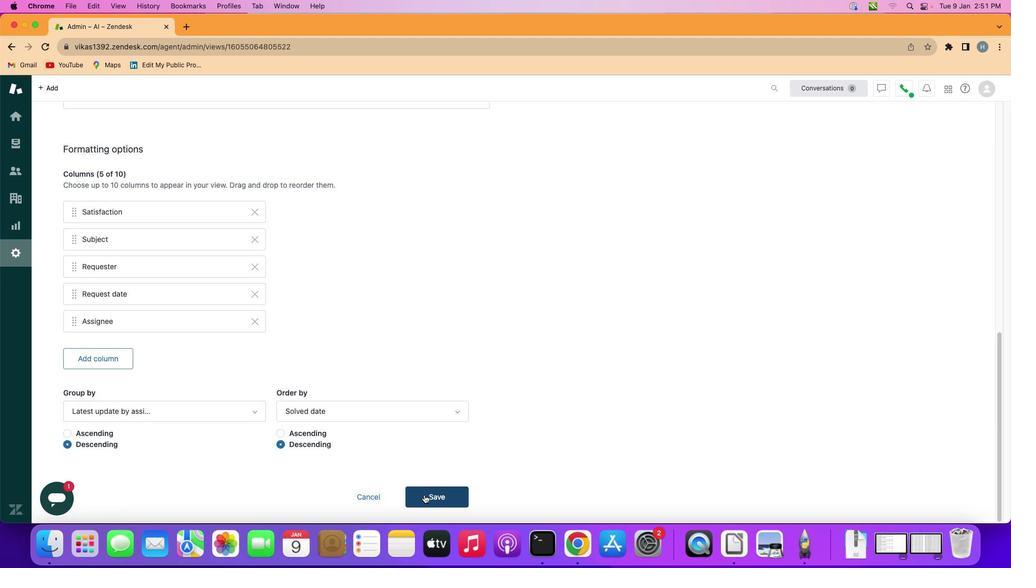 
Action: Mouse pressed left at (423, 495)
Screenshot: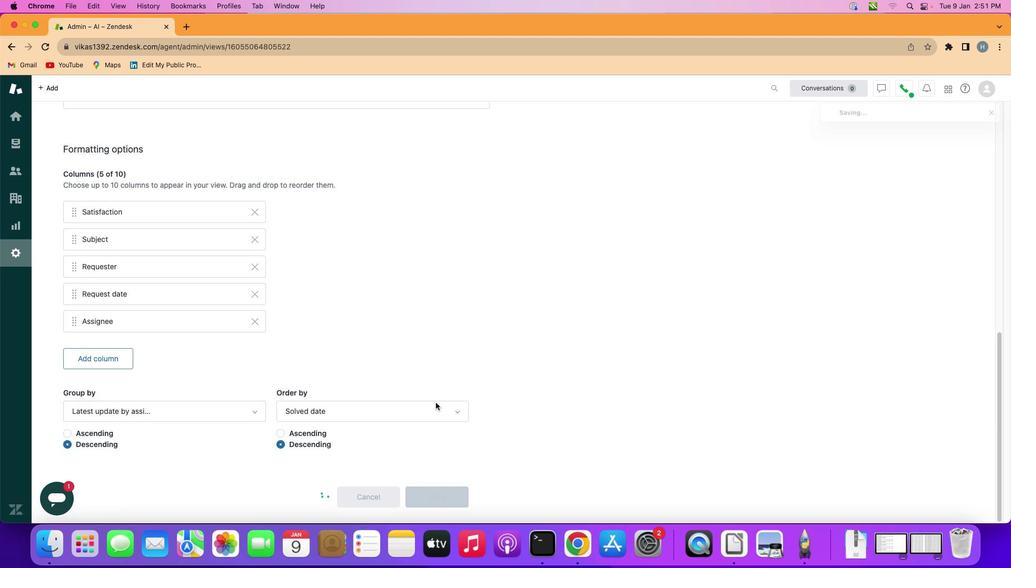 
Action: Mouse moved to (433, 340)
Screenshot: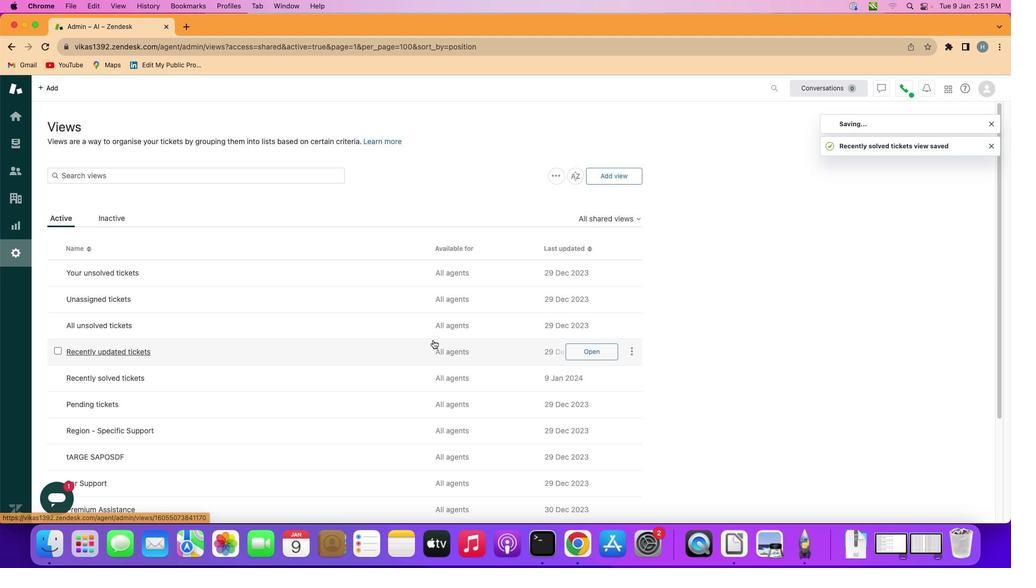 
